 Task: Create Card Corporate Governance Review in Board Business Intelligence Reporting to Workspace Content Creation. Create Card User Persona Creation in Board Customer Journey Mapping and Optimization to Workspace Content Creation. Create Card Social Media Performance Review in Board Product Prototype Development and Testing to Workspace Content Creation
Action: Mouse moved to (111, 322)
Screenshot: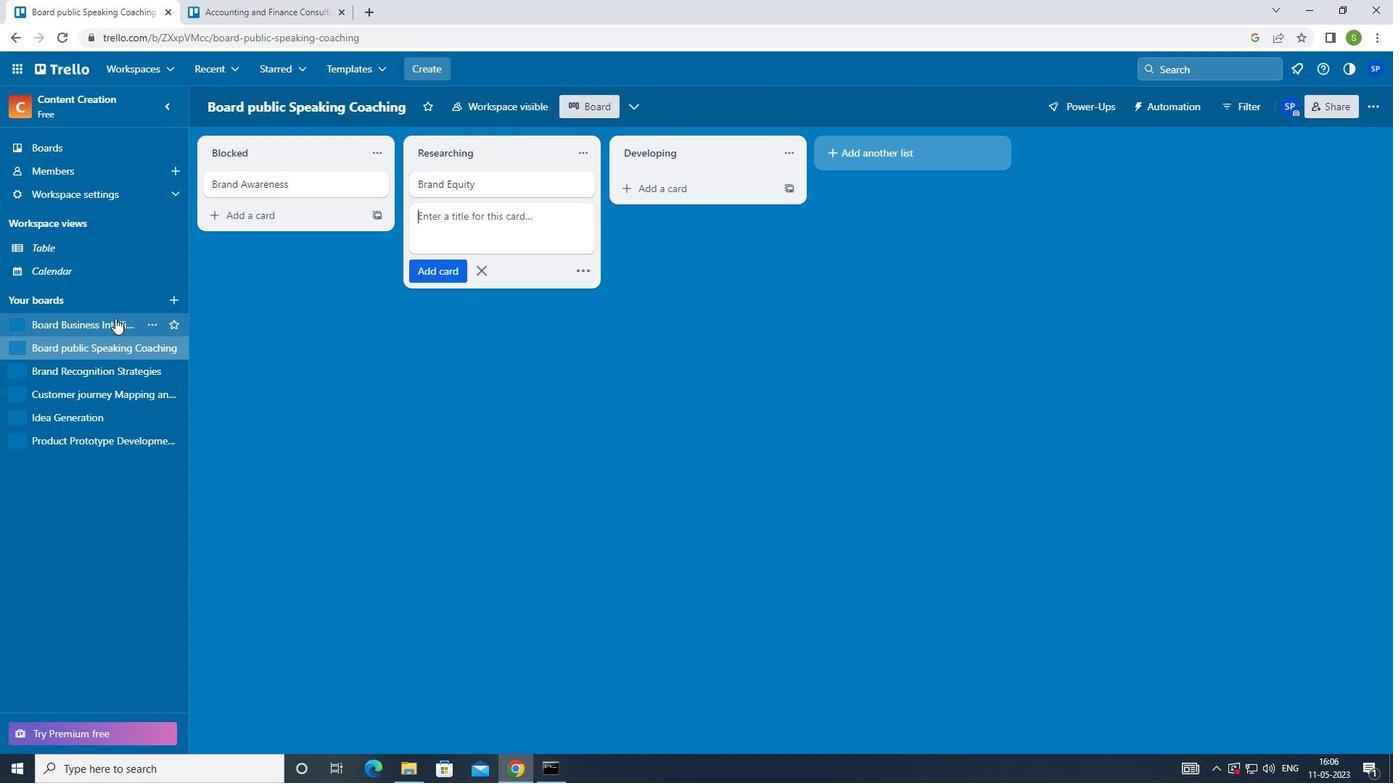 
Action: Mouse pressed left at (111, 322)
Screenshot: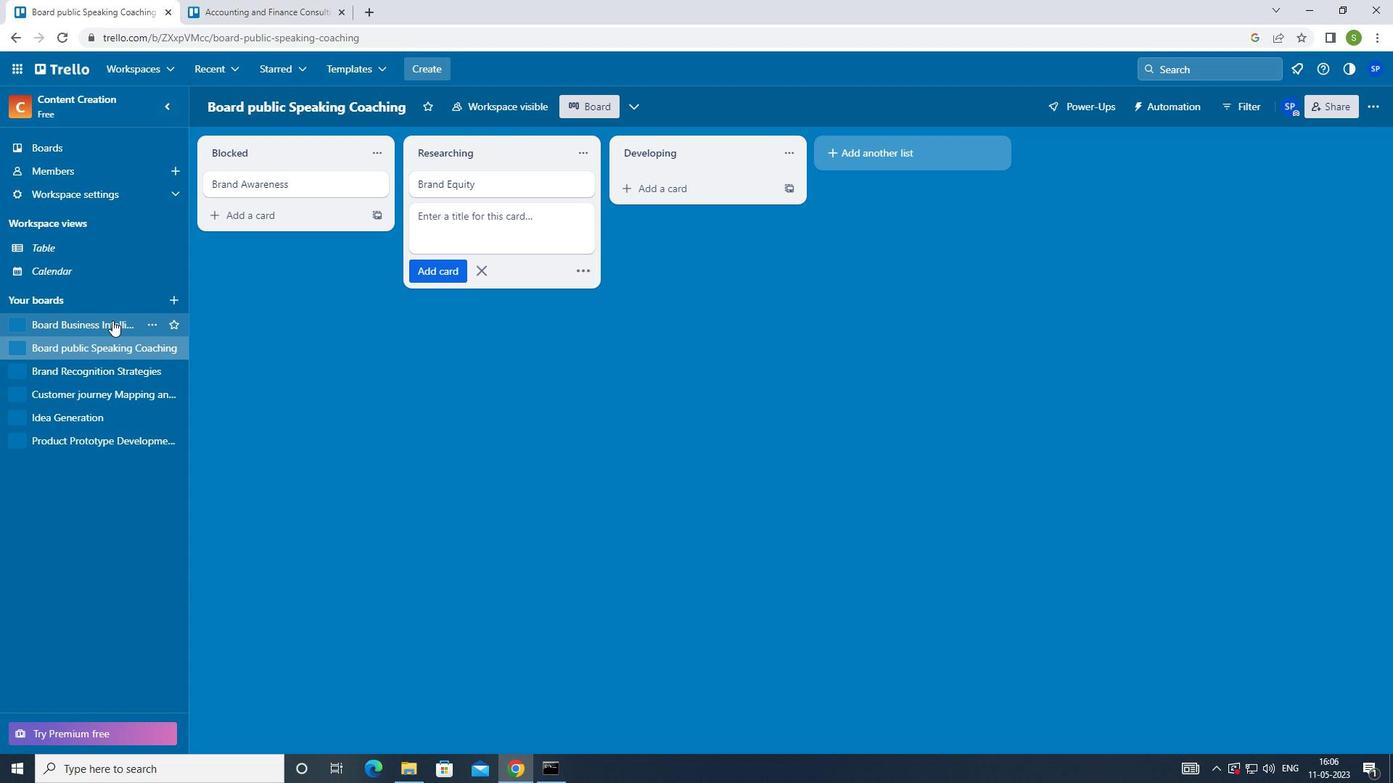 
Action: Mouse moved to (461, 189)
Screenshot: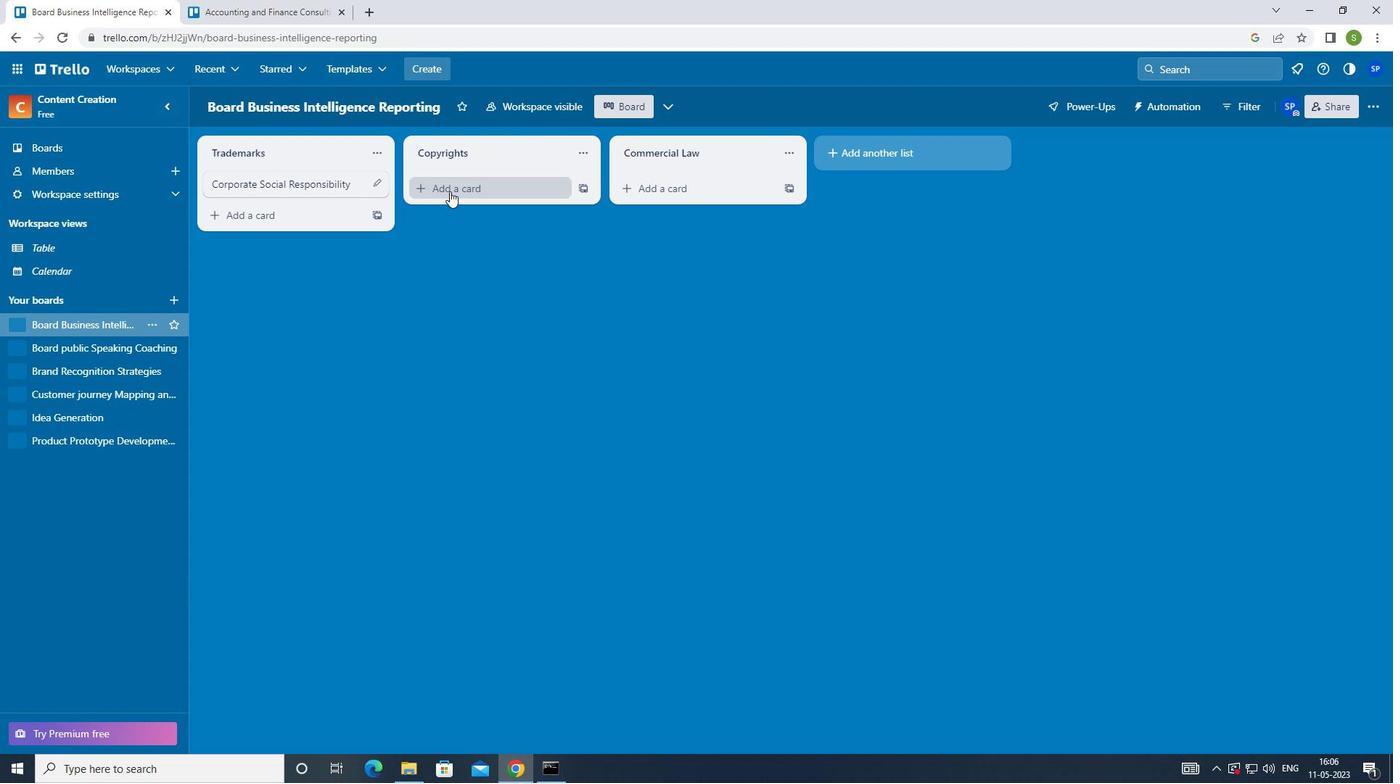 
Action: Mouse pressed left at (461, 189)
Screenshot: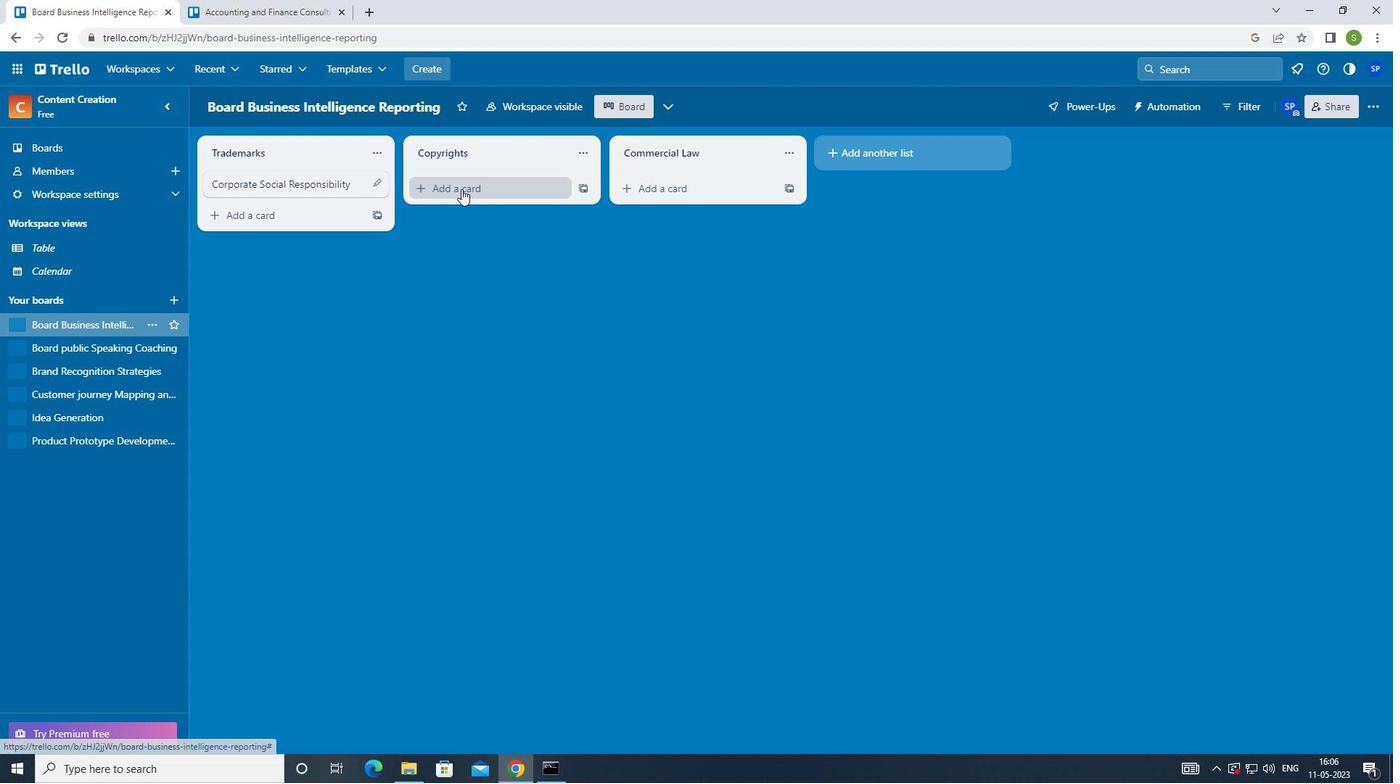 
Action: Mouse moved to (449, 330)
Screenshot: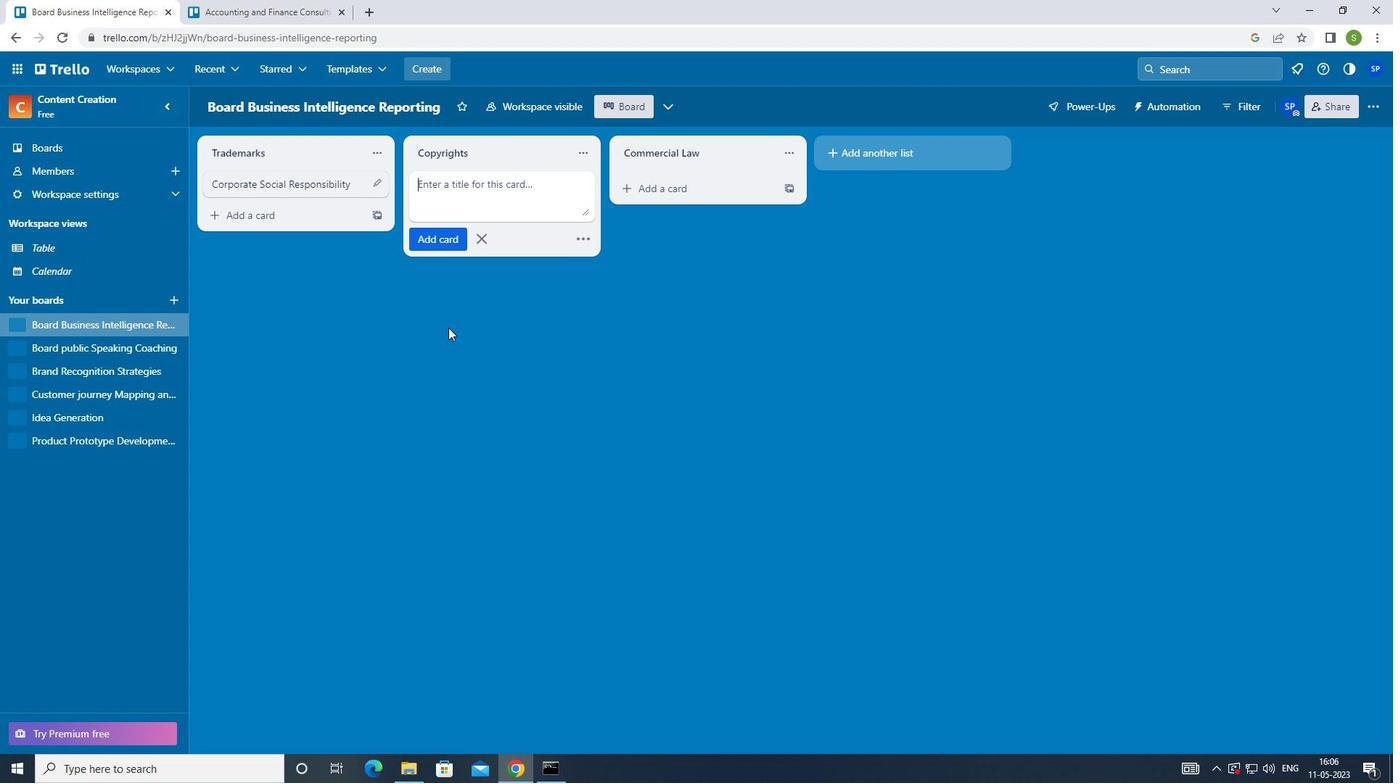 
Action: Key pressed <Key.shift>CORPORATE<Key.space><Key.shift>GOVERNANCE<Key.space><Key.shift><Key.shift>REVIEW<Key.enter>
Screenshot: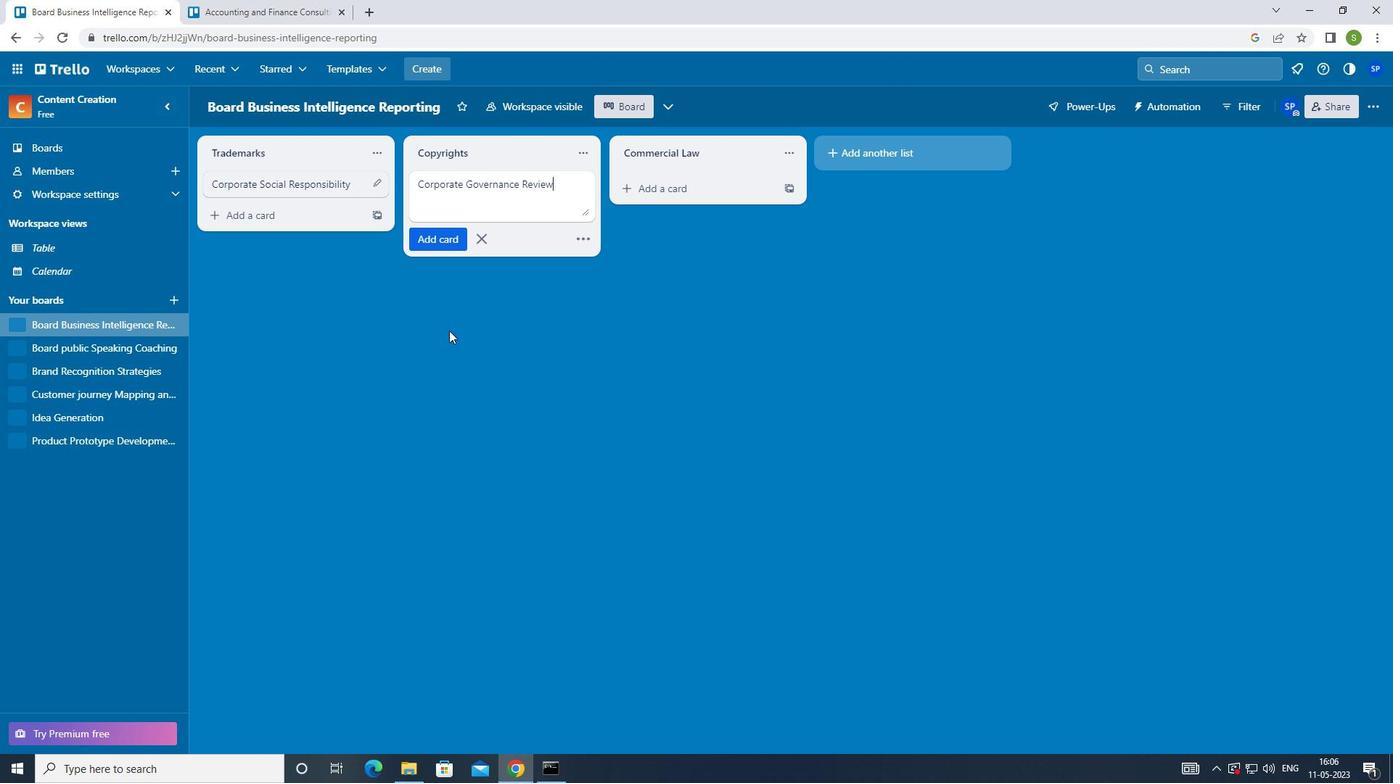 
Action: Mouse moved to (117, 398)
Screenshot: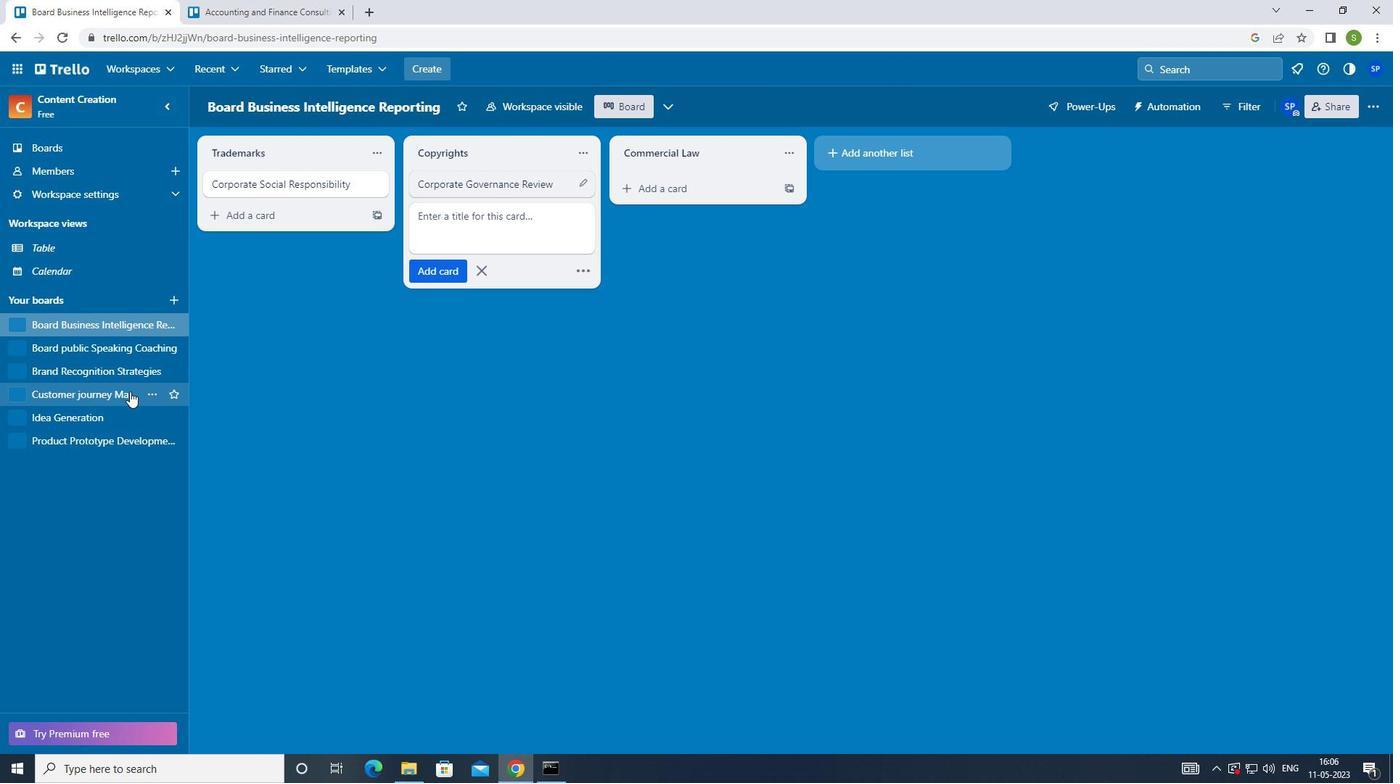 
Action: Mouse pressed left at (117, 398)
Screenshot: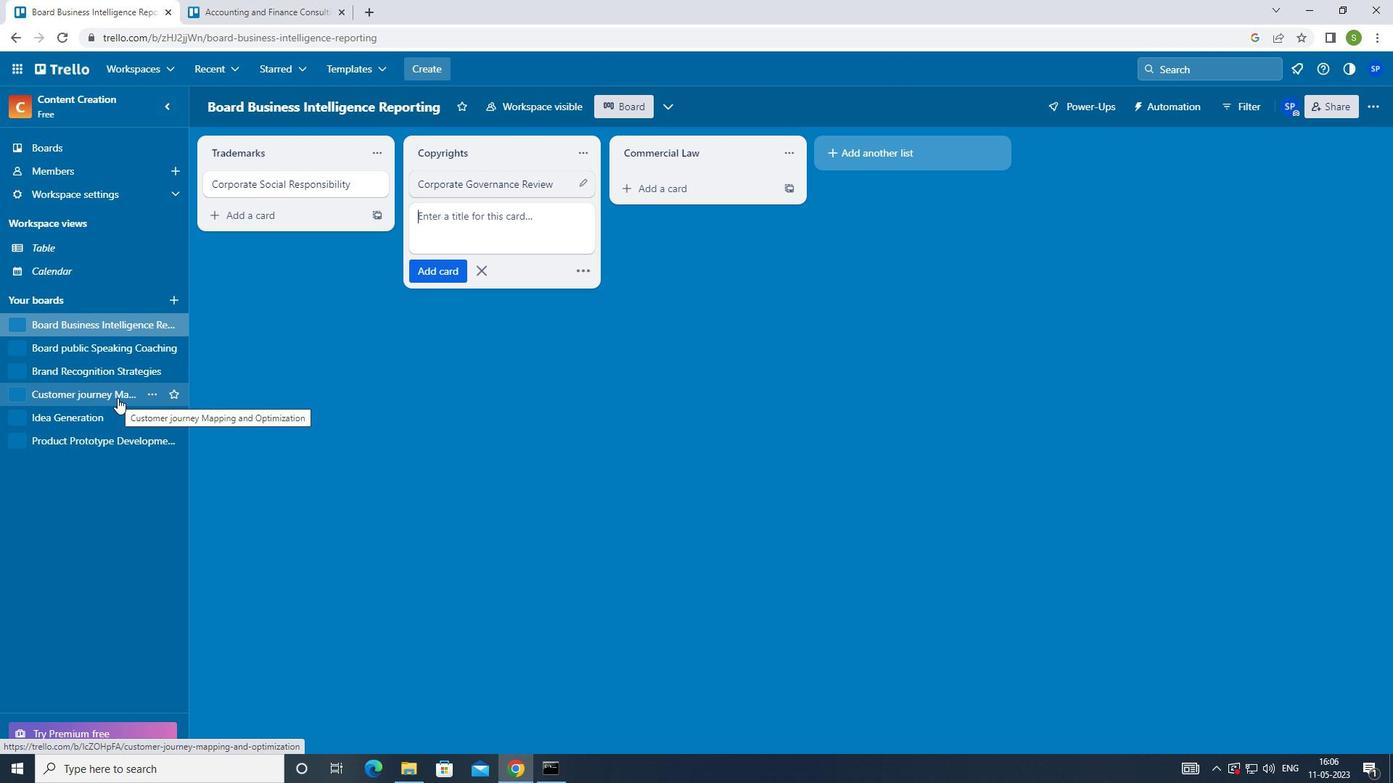 
Action: Mouse moved to (500, 183)
Screenshot: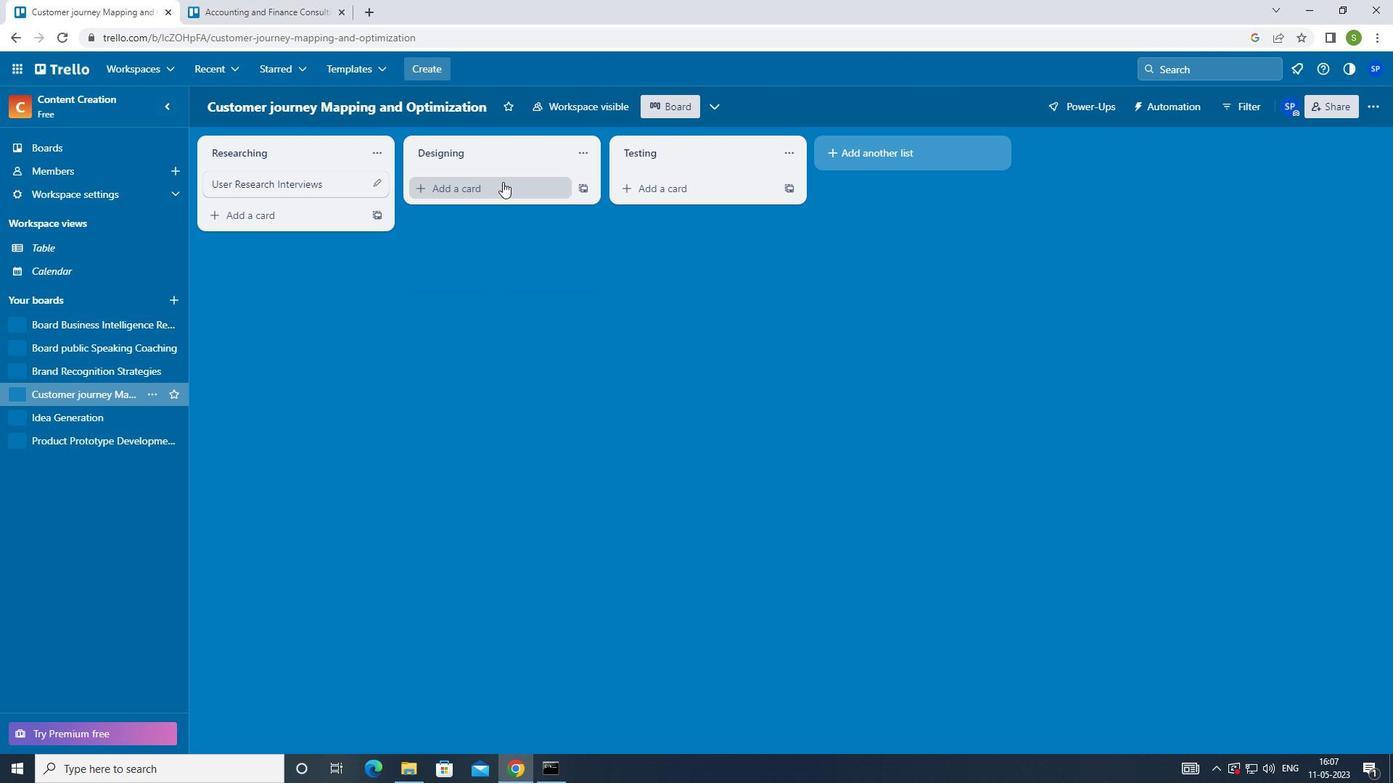 
Action: Mouse pressed left at (500, 183)
Screenshot: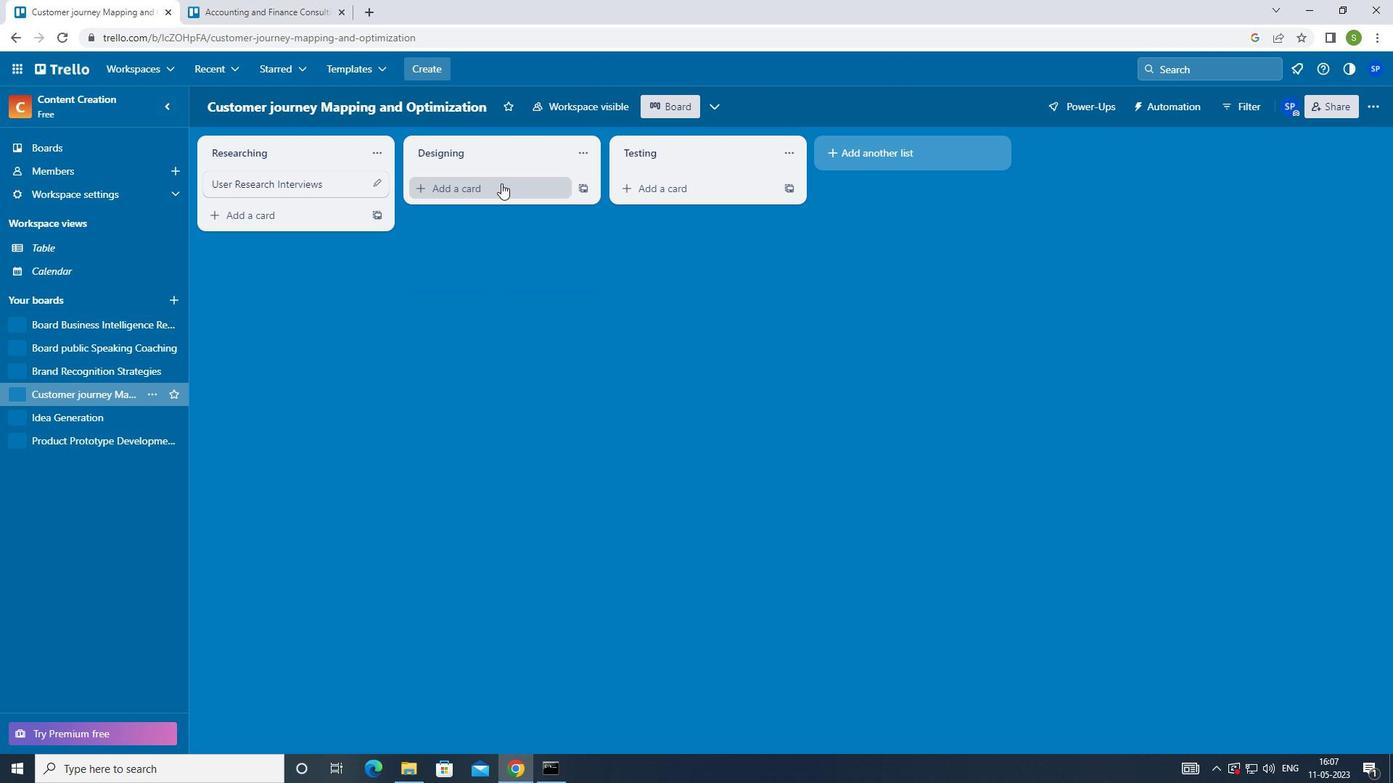 
Action: Mouse moved to (499, 321)
Screenshot: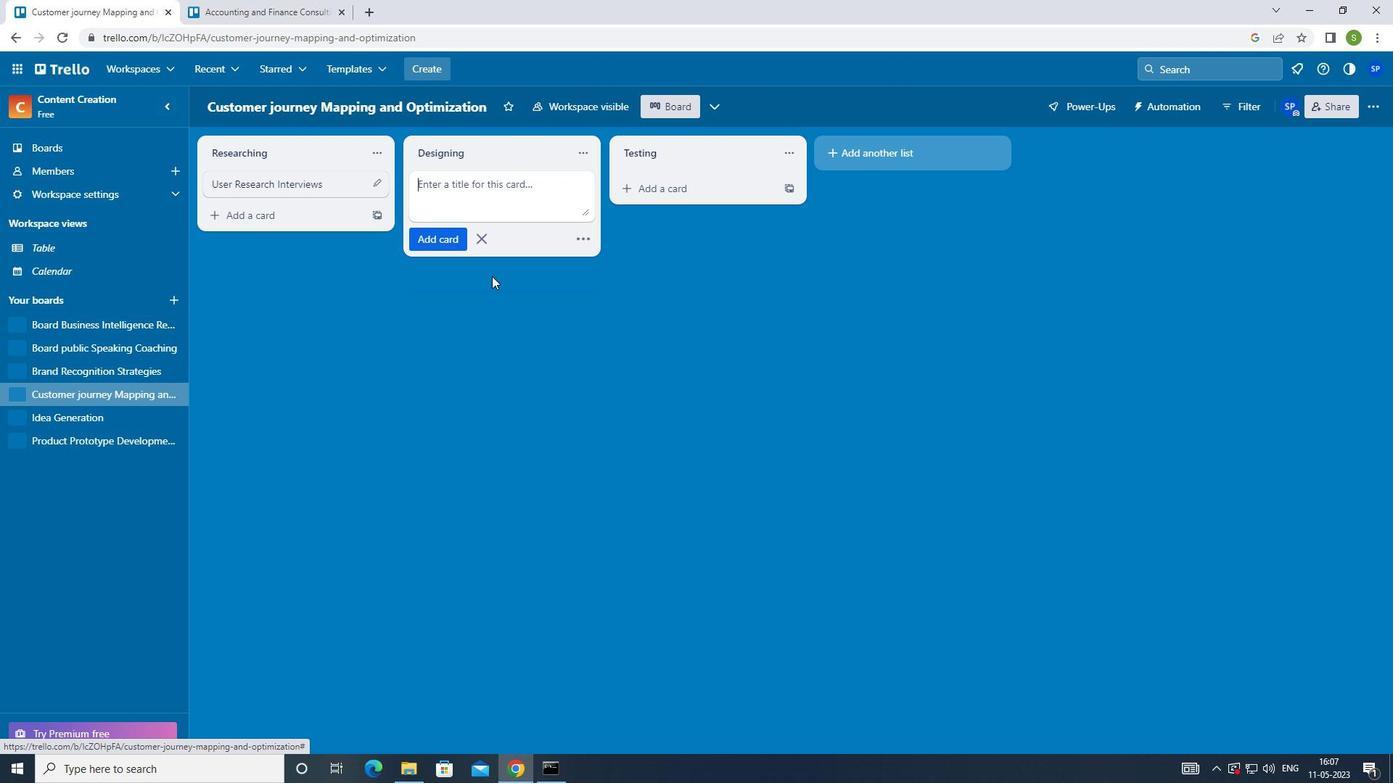 
Action: Key pressed <Key.shift><Key.shift><Key.shift><Key.shift><Key.shift><Key.shift><Key.shift><Key.shift><Key.shift><Key.shift><Key.shift><Key.shift><Key.shift><Key.shift><Key.shift><Key.shift><Key.shift><Key.shift><Key.shift><Key.shift><Key.shift><Key.shift><Key.shift><Key.shift><Key.shift><Key.shift><Key.shift><Key.shift><Key.shift><Key.shift><Key.shift><Key.shift><Key.shift><Key.shift>USER<Key.space><Key.shift_r>PERSONA<Key.space><Key.shift>CREATION<Key.enter>
Screenshot: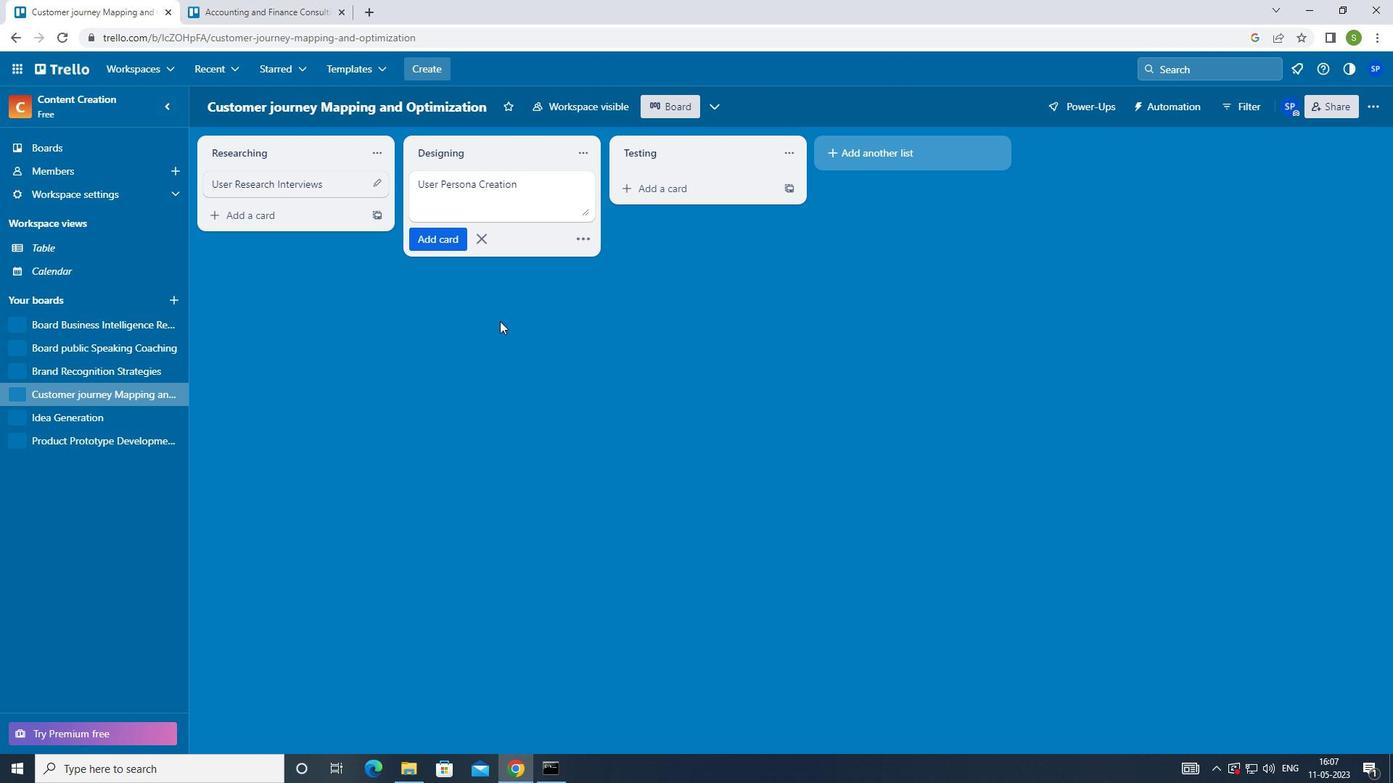 
Action: Mouse moved to (107, 443)
Screenshot: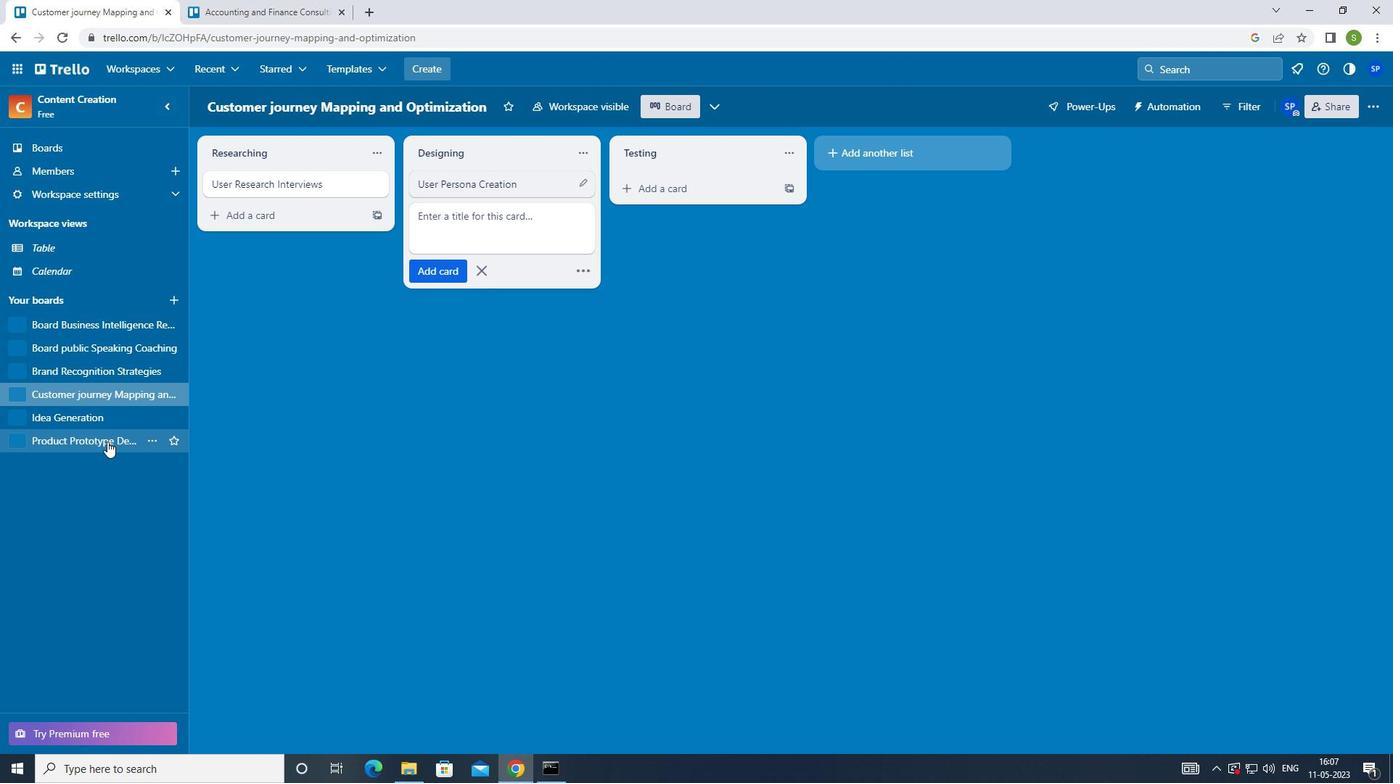 
Action: Mouse pressed left at (107, 443)
Screenshot: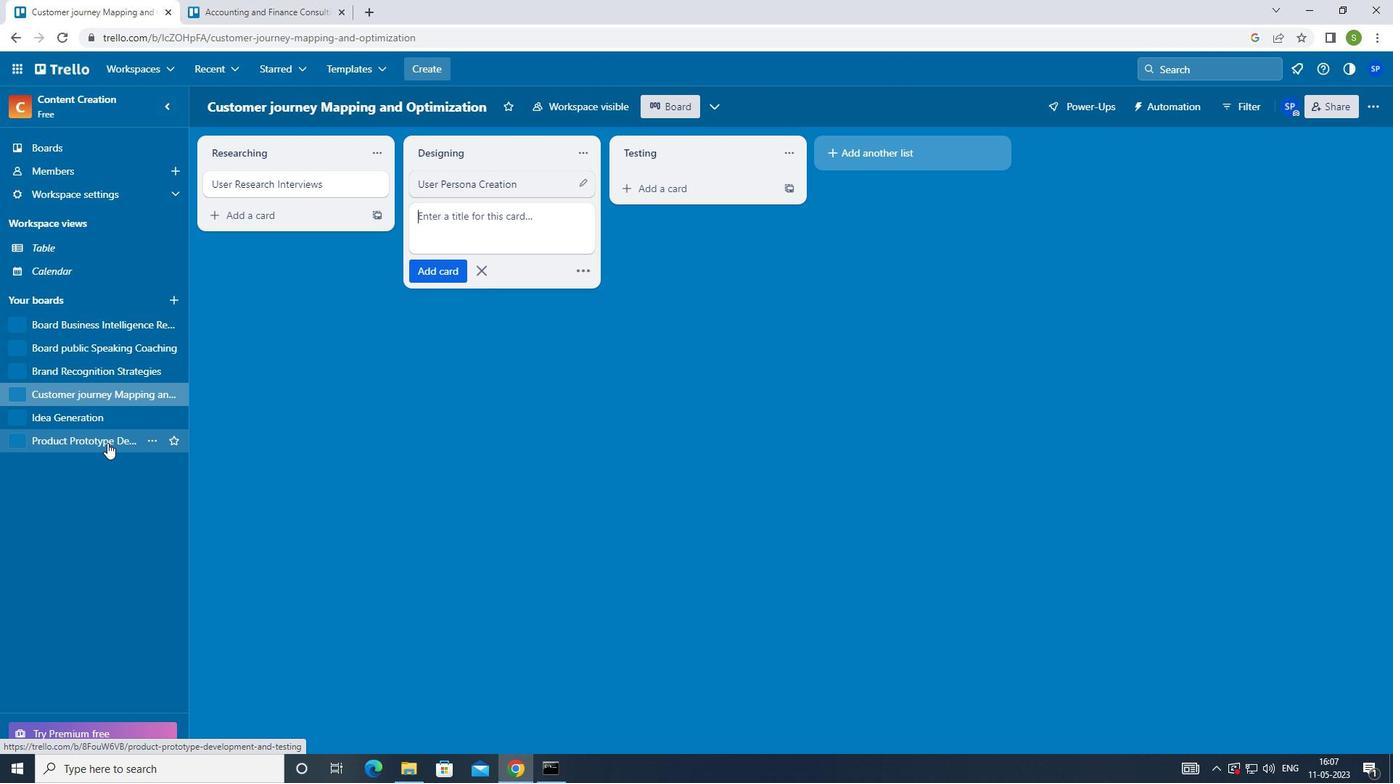 
Action: Mouse moved to (478, 189)
Screenshot: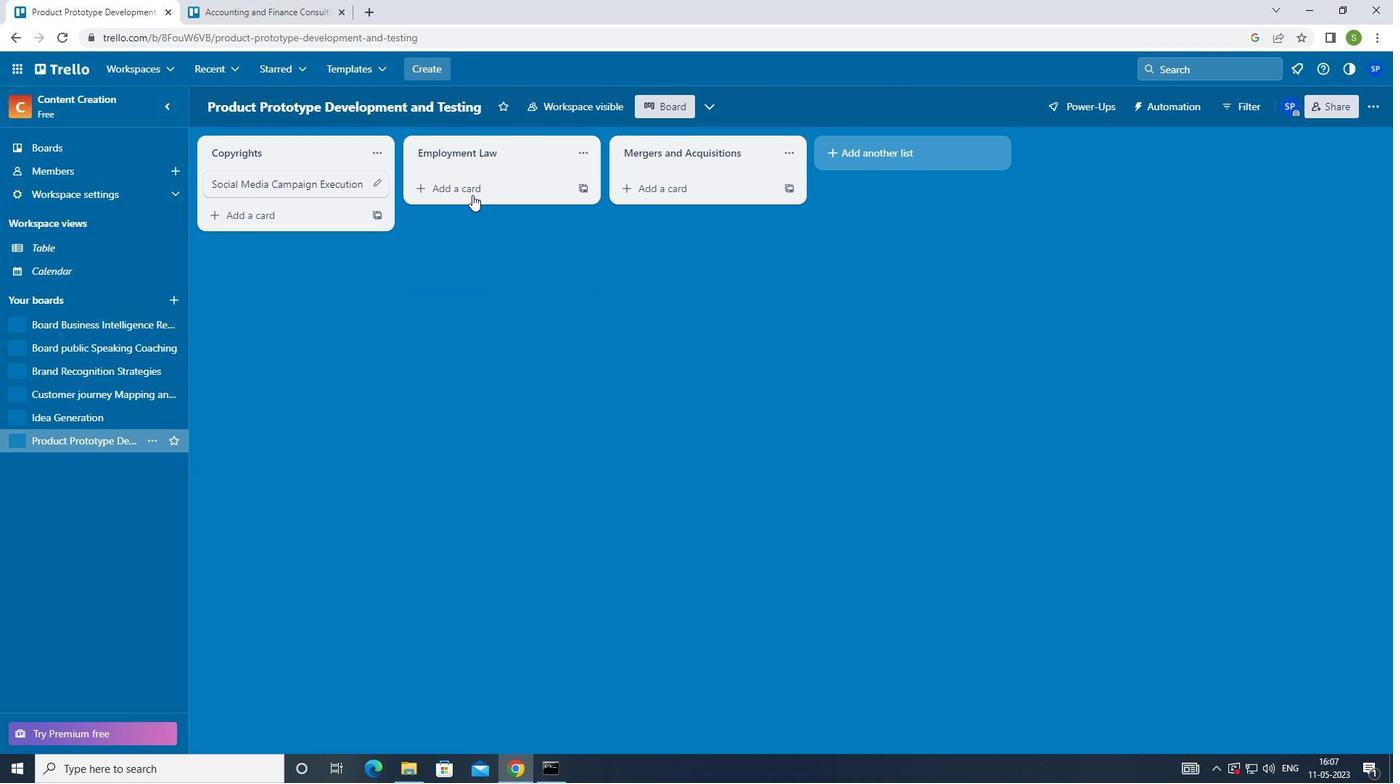 
Action: Mouse pressed left at (478, 189)
Screenshot: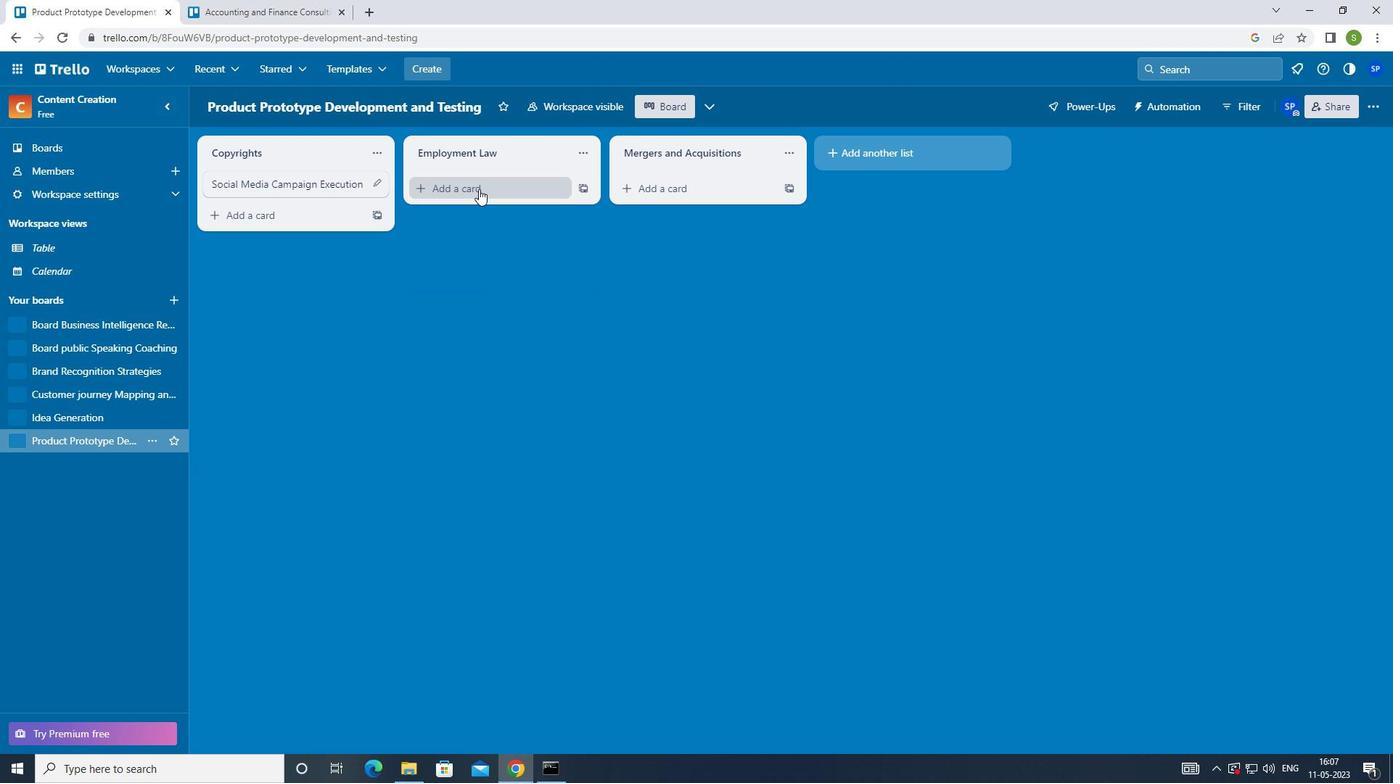 
Action: Mouse moved to (459, 395)
Screenshot: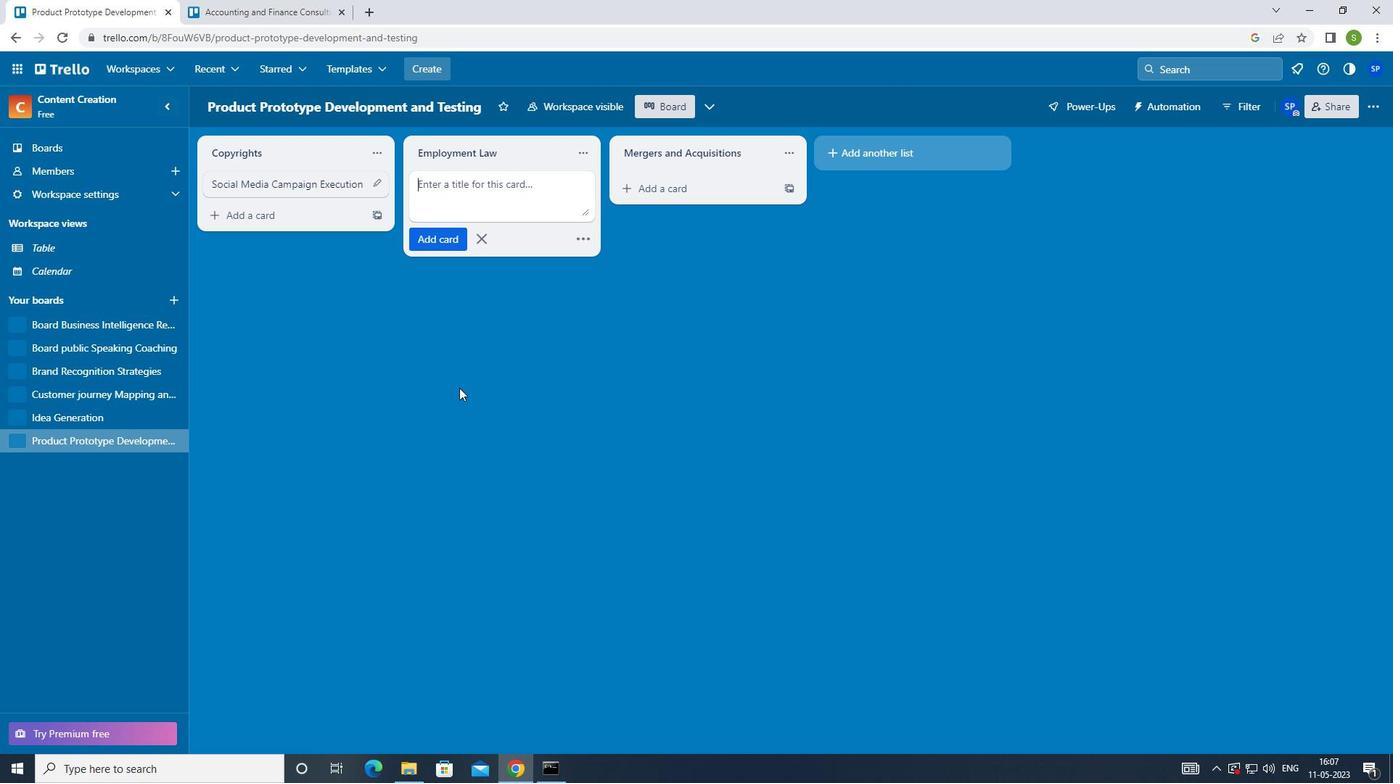 
Action: Key pressed <Key.shift>SOCIAL<Key.space><Key.shift><Key.shift><Key.shift><Key.shift><Key.shift><Key.shift><Key.shift><Key.shift><Key.shift><Key.shift><Key.shift><Key.shift><Key.shift><Key.shift><Key.shift><Key.shift_r>MEDIA<Key.space><Key.shift_r>PERFORMANCE<Key.enter><Key.f8>
Screenshot: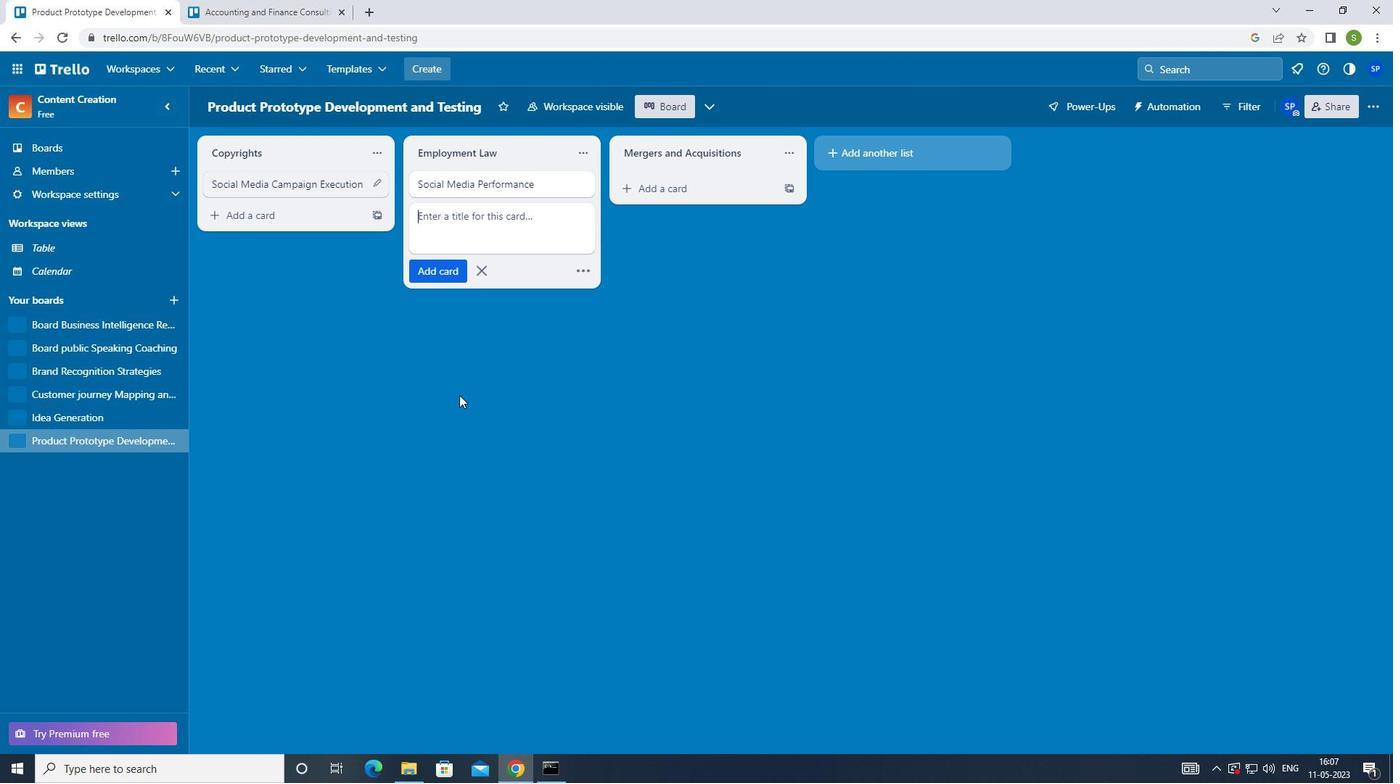 
